 Task: Set the audio channels in the raw audio demuxer to 2.
Action: Mouse moved to (111, 12)
Screenshot: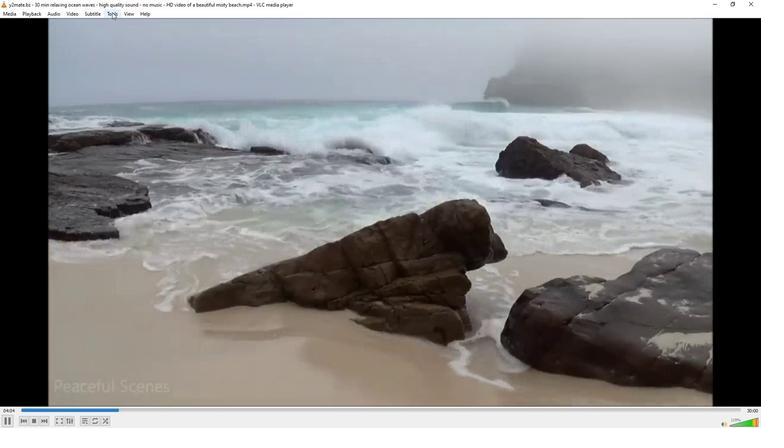 
Action: Mouse pressed left at (111, 12)
Screenshot: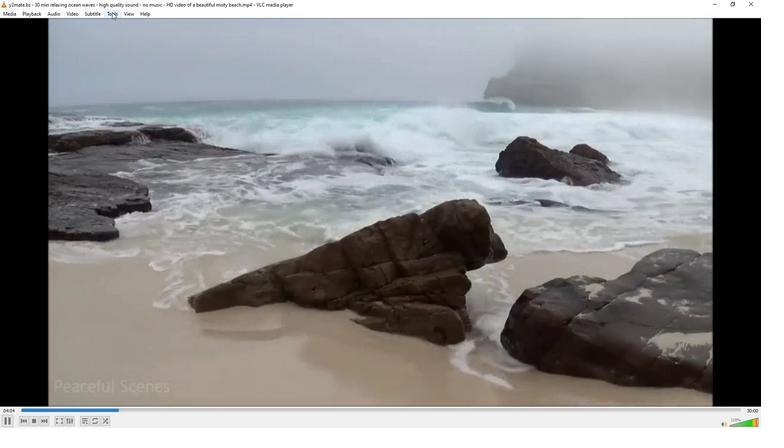 
Action: Mouse moved to (124, 108)
Screenshot: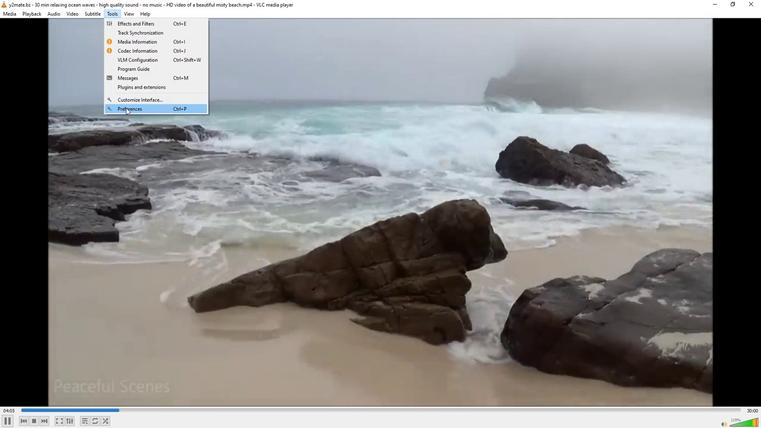 
Action: Mouse pressed left at (124, 108)
Screenshot: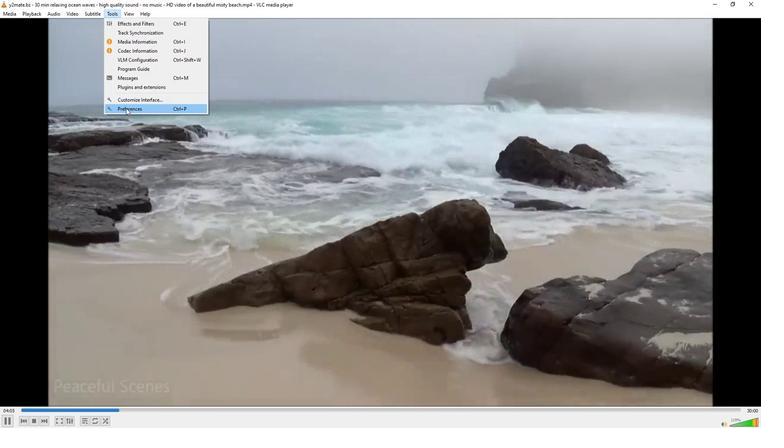 
Action: Mouse moved to (211, 330)
Screenshot: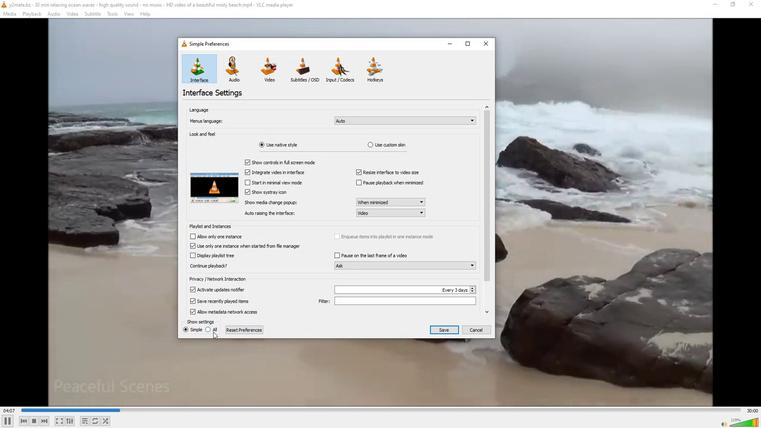 
Action: Mouse pressed left at (211, 330)
Screenshot: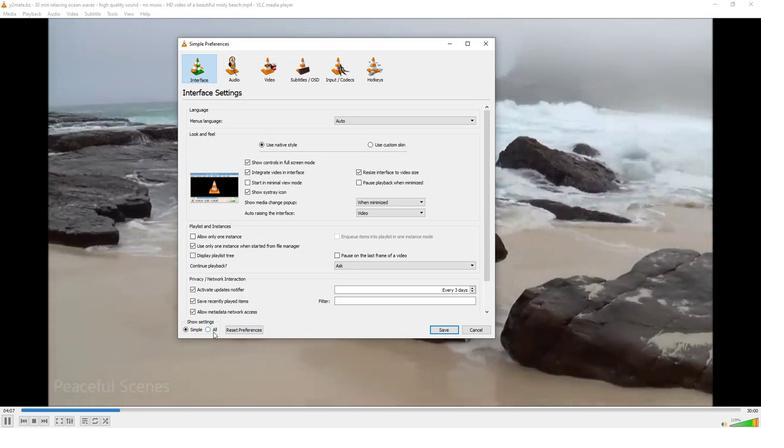 
Action: Mouse moved to (196, 218)
Screenshot: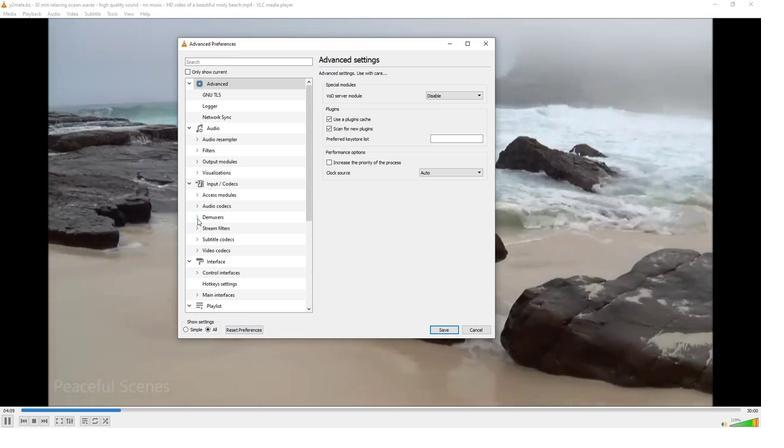 
Action: Mouse pressed left at (196, 218)
Screenshot: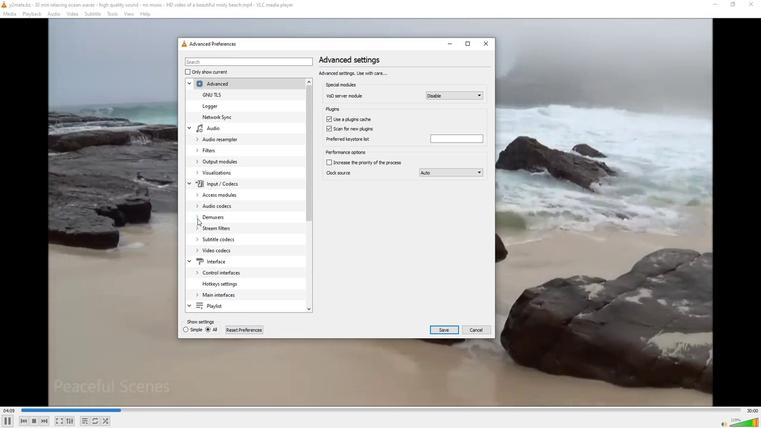 
Action: Mouse moved to (214, 251)
Screenshot: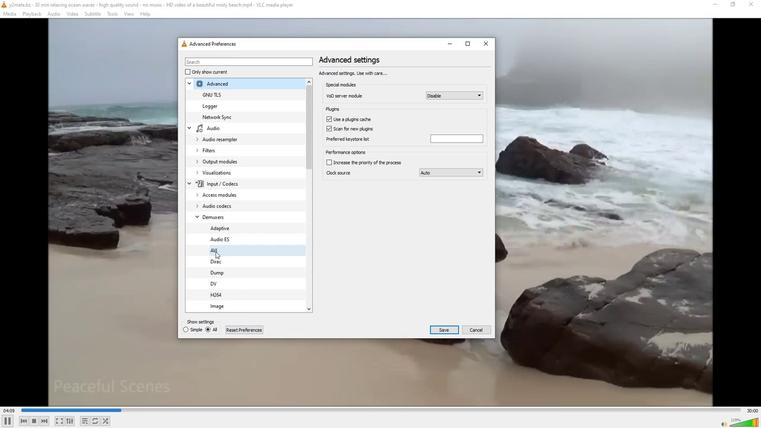 
Action: Mouse scrolled (214, 250) with delta (0, 0)
Screenshot: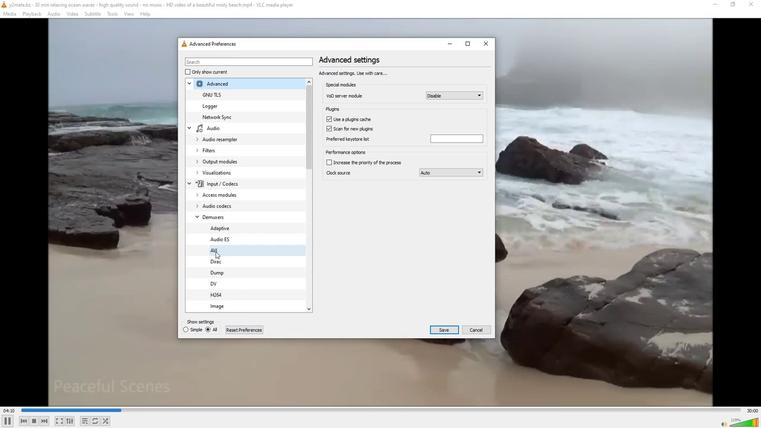 
Action: Mouse scrolled (214, 250) with delta (0, 0)
Screenshot: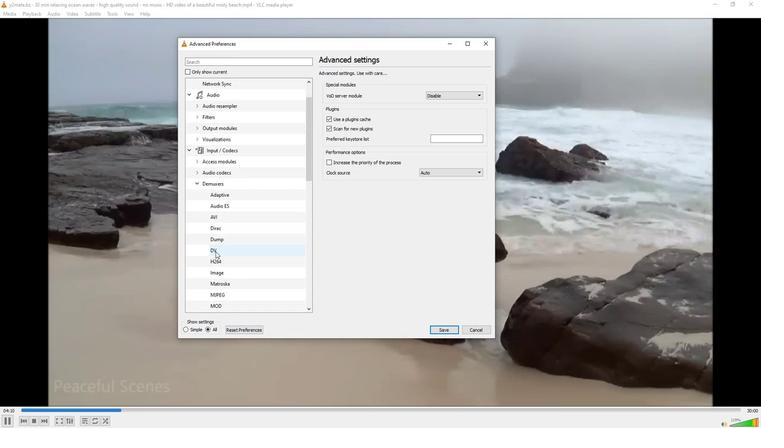 
Action: Mouse moved to (213, 260)
Screenshot: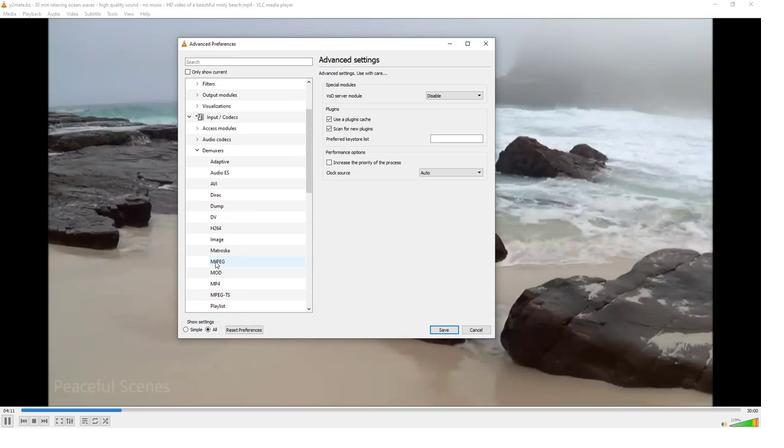 
Action: Mouse scrolled (213, 260) with delta (0, 0)
Screenshot: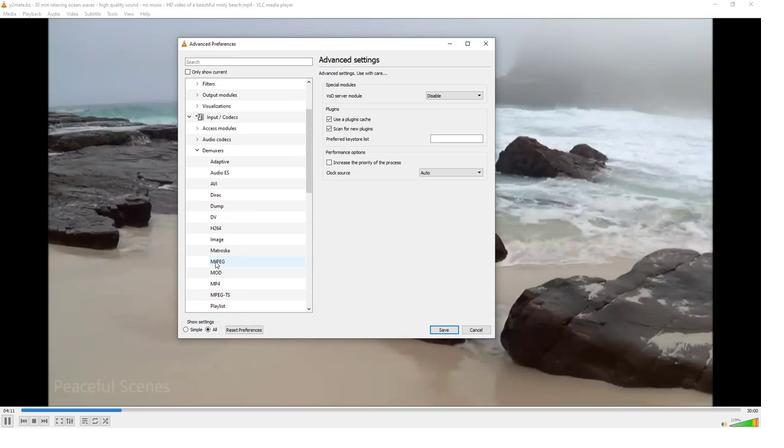 
Action: Mouse moved to (216, 292)
Screenshot: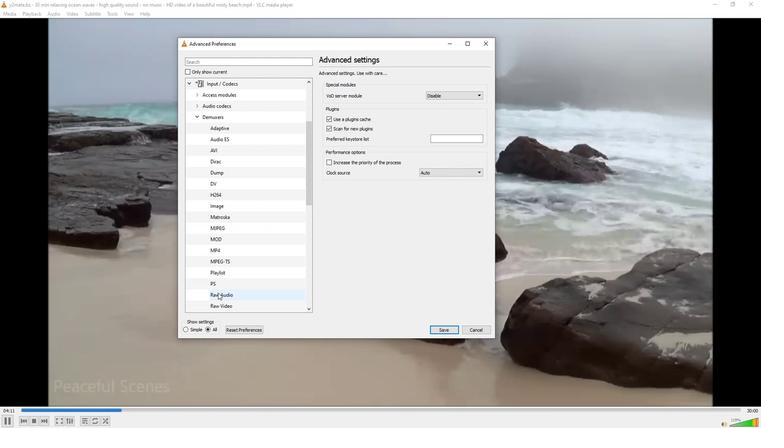 
Action: Mouse pressed left at (216, 292)
Screenshot: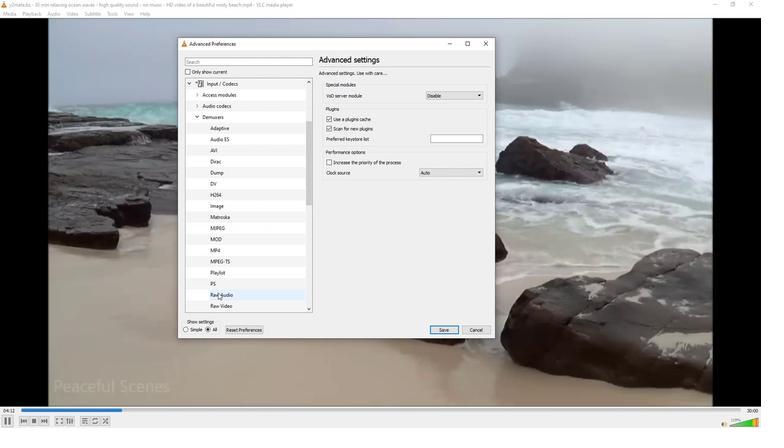 
Action: Mouse moved to (480, 85)
Screenshot: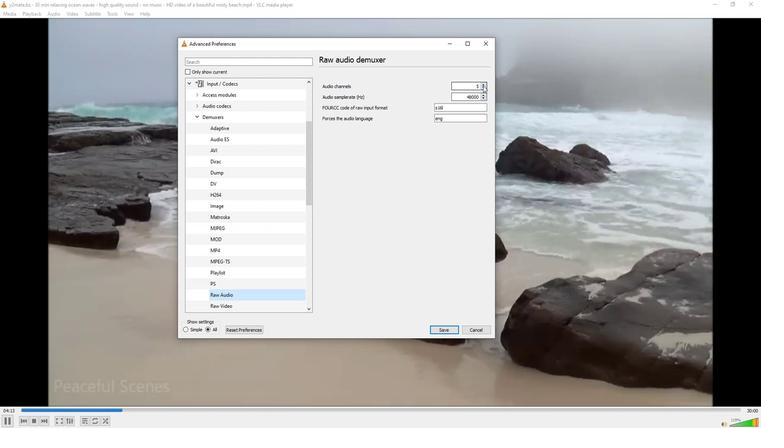 
Action: Mouse pressed left at (480, 85)
Screenshot: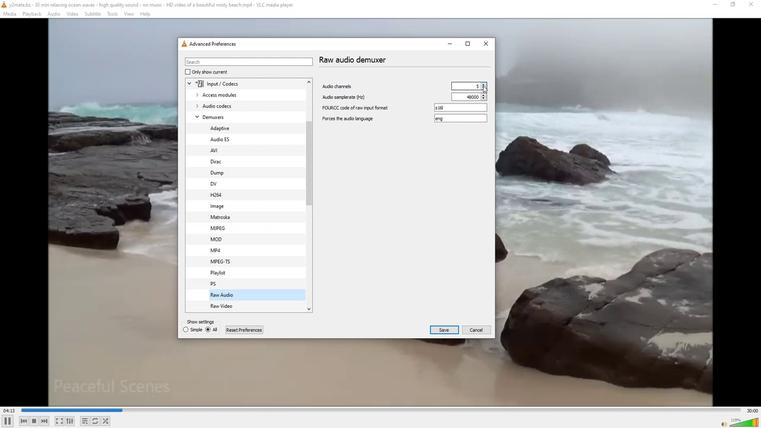 
Action: Mouse moved to (480, 86)
Screenshot: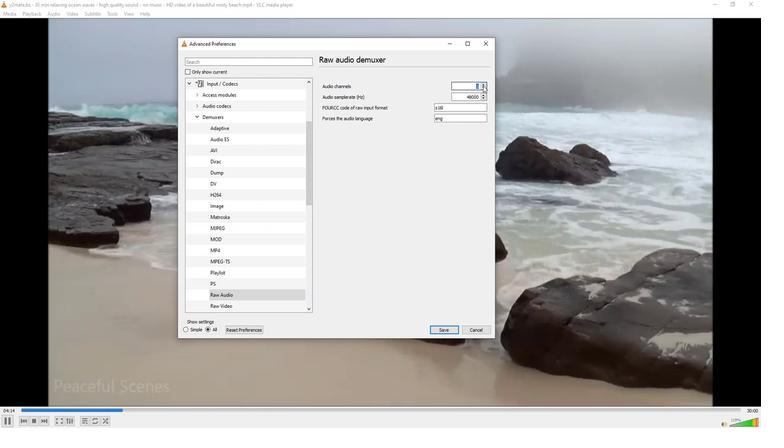 
Action: Mouse pressed left at (480, 86)
Screenshot: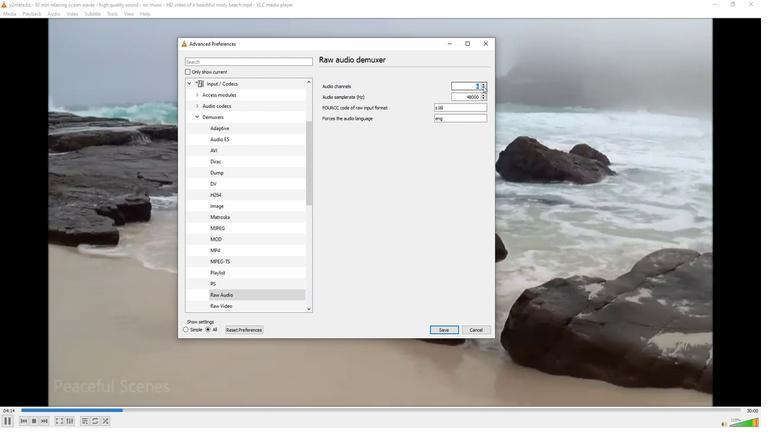 
Action: Mouse pressed left at (480, 86)
Screenshot: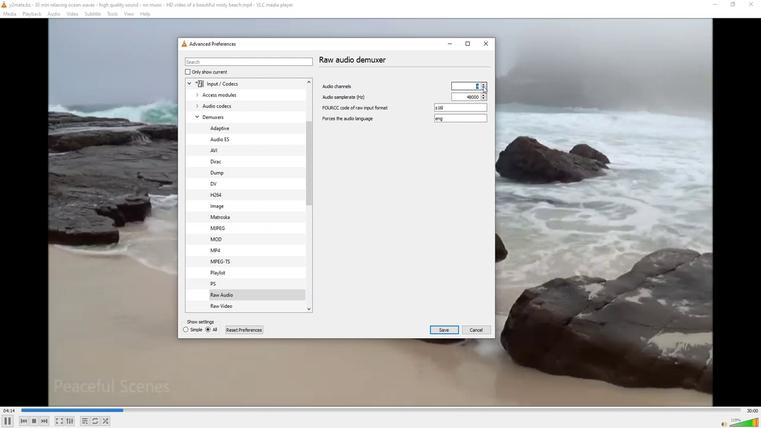 
Action: Mouse pressed left at (480, 86)
Screenshot: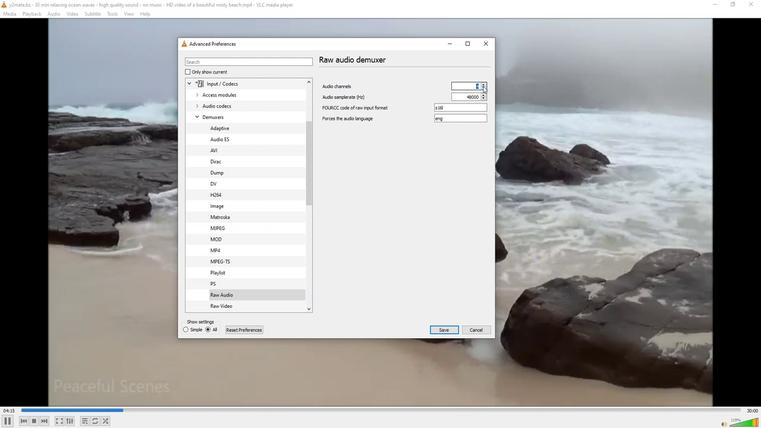 
Action: Mouse pressed left at (480, 86)
Screenshot: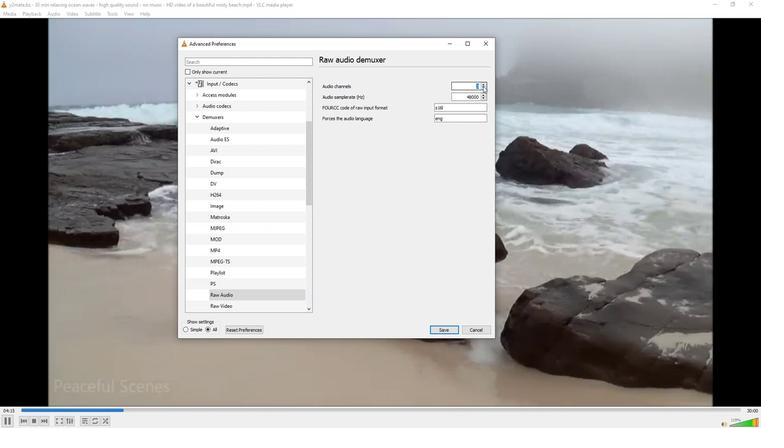 
Action: Mouse moved to (425, 162)
Screenshot: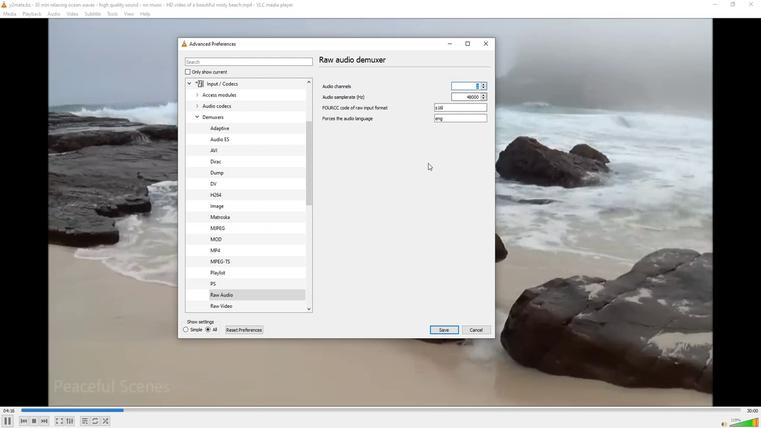 
